 Task: Create a due date automation trigger when advanced on, on the wednesday of the week a card is due add checklist without checklist at 11:00 AM.
Action: Mouse moved to (837, 262)
Screenshot: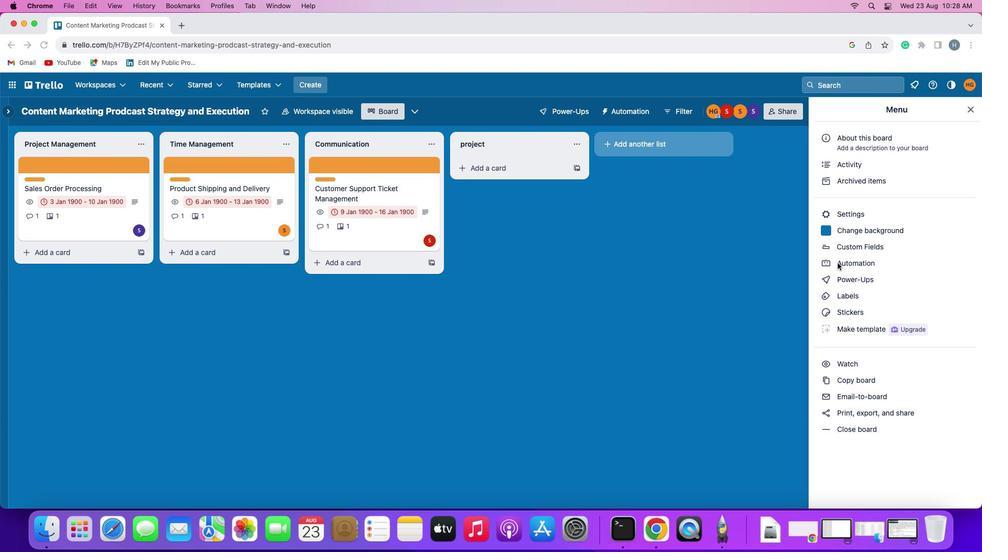 
Action: Mouse pressed left at (837, 262)
Screenshot: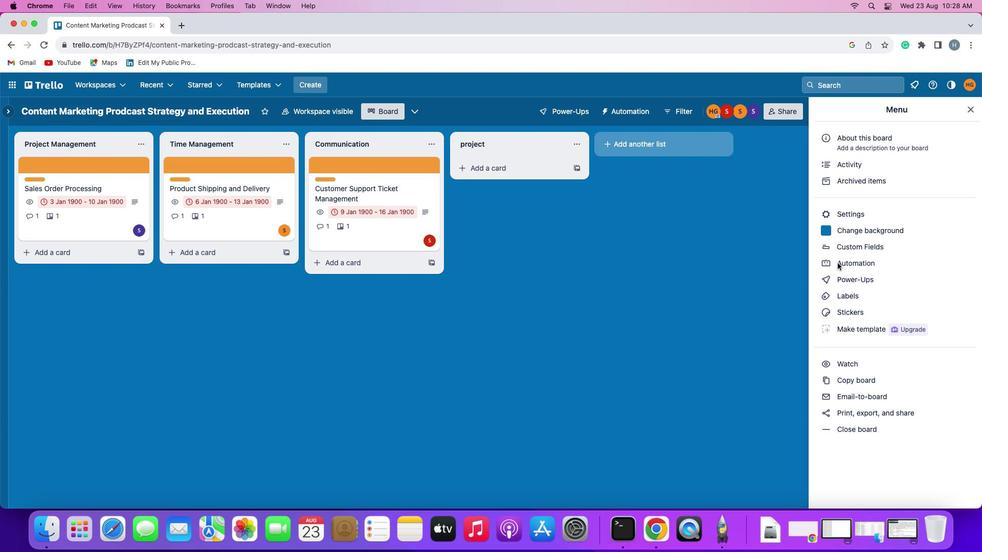 
Action: Mouse moved to (837, 262)
Screenshot: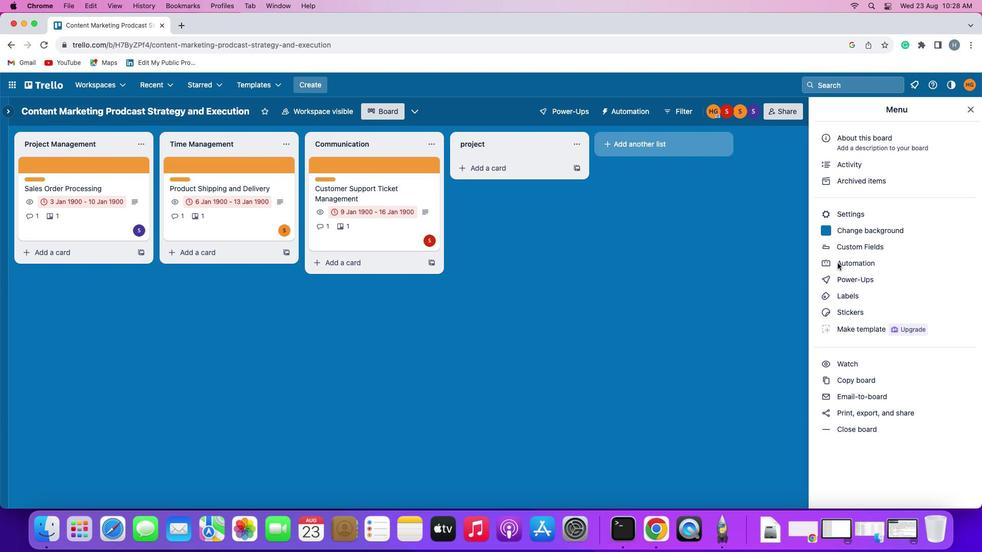 
Action: Mouse pressed left at (837, 262)
Screenshot: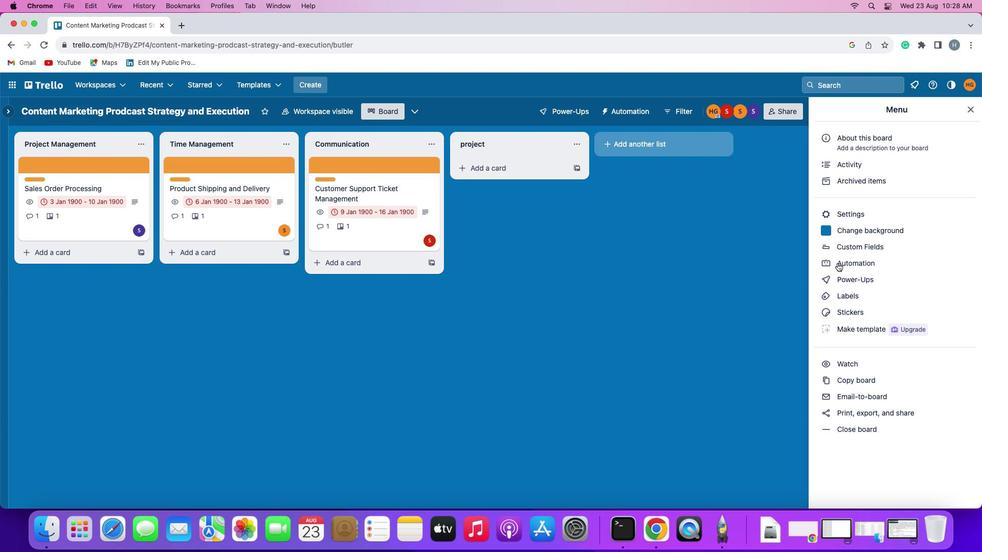 
Action: Mouse moved to (73, 244)
Screenshot: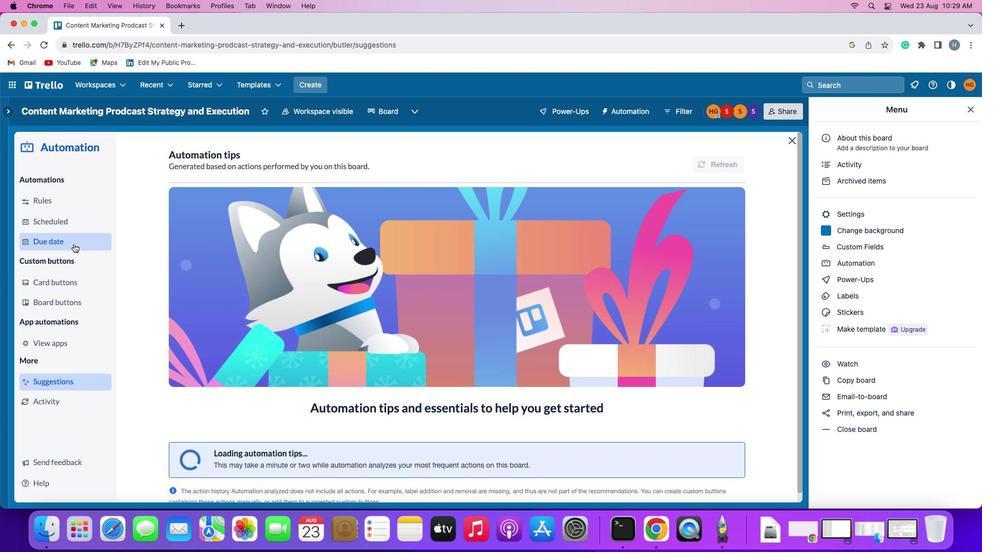 
Action: Mouse pressed left at (73, 244)
Screenshot: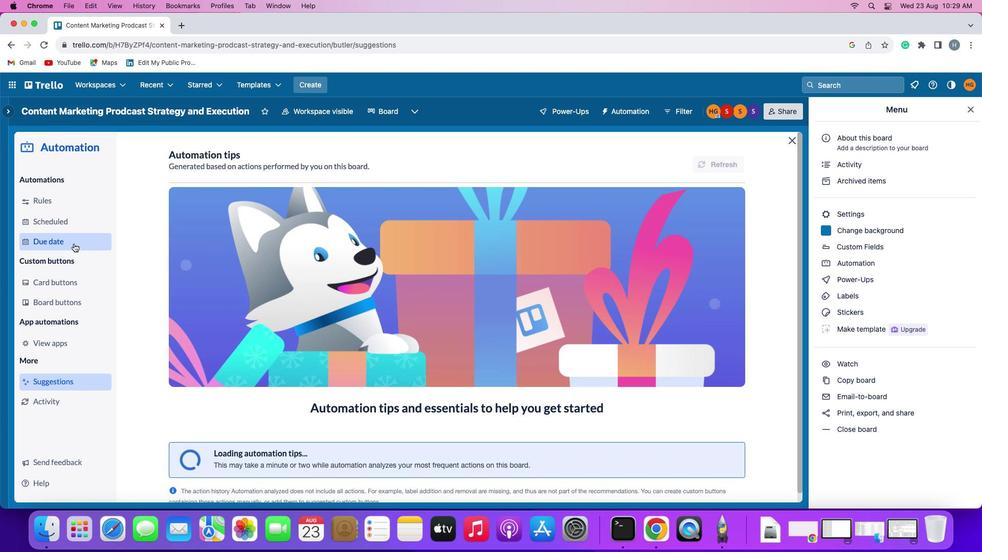 
Action: Mouse moved to (697, 159)
Screenshot: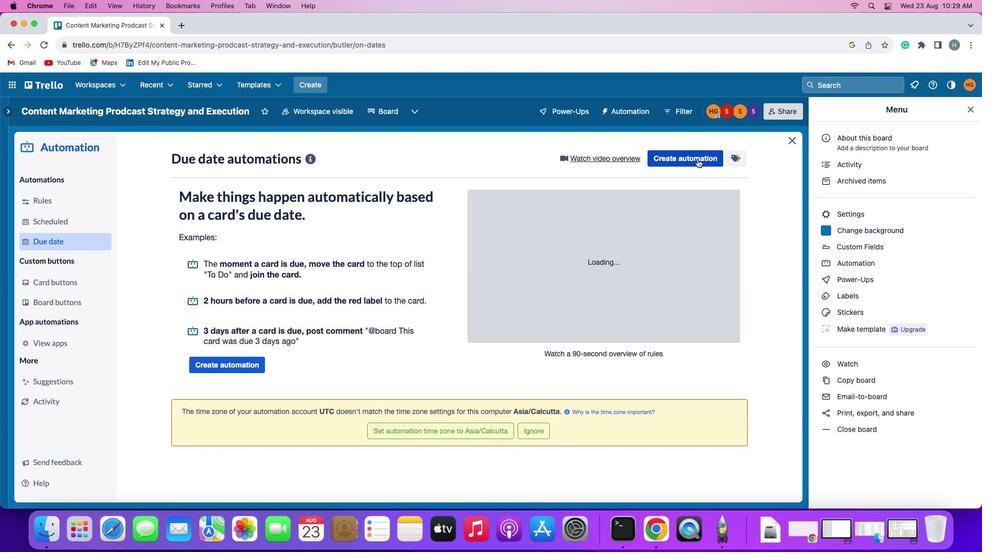 
Action: Mouse pressed left at (697, 159)
Screenshot: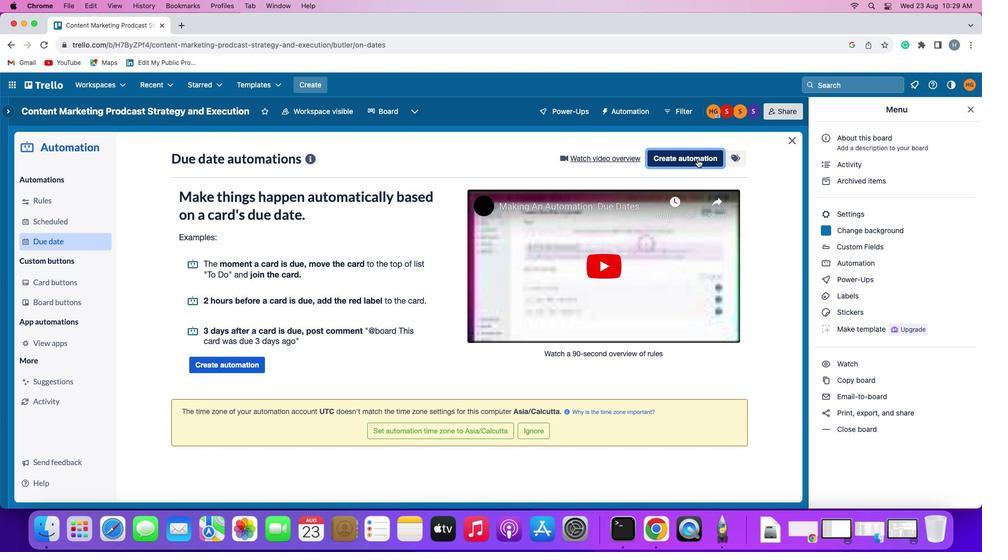 
Action: Mouse moved to (199, 254)
Screenshot: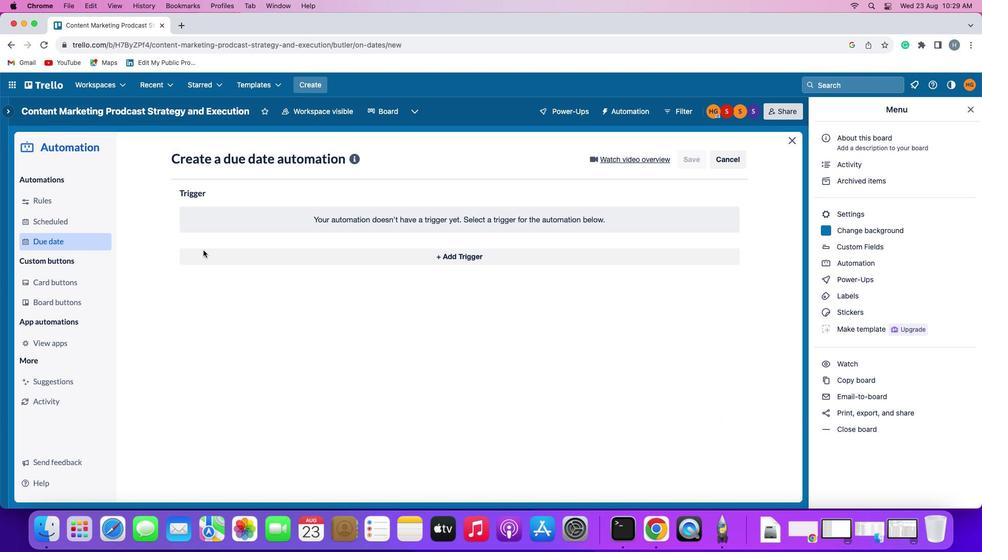 
Action: Mouse pressed left at (199, 254)
Screenshot: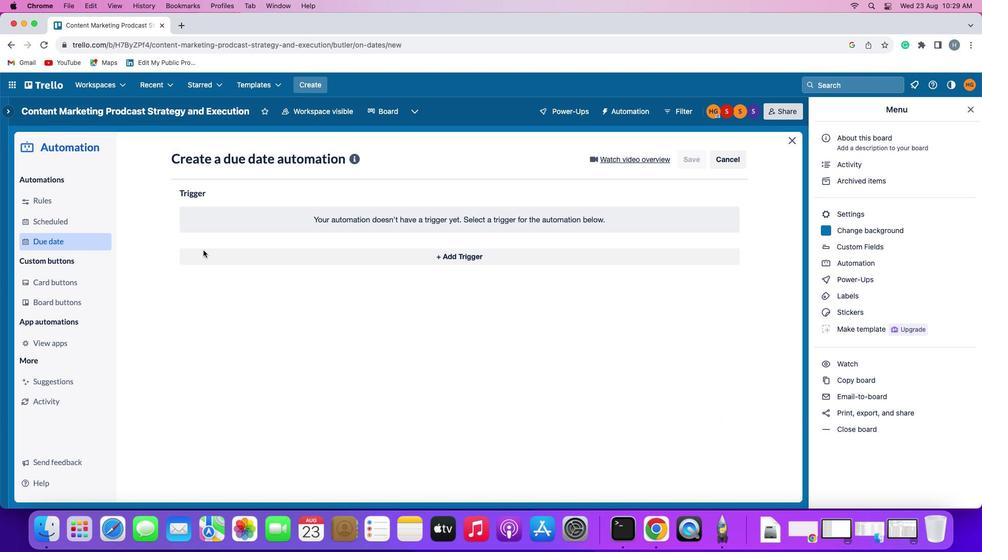 
Action: Mouse moved to (211, 441)
Screenshot: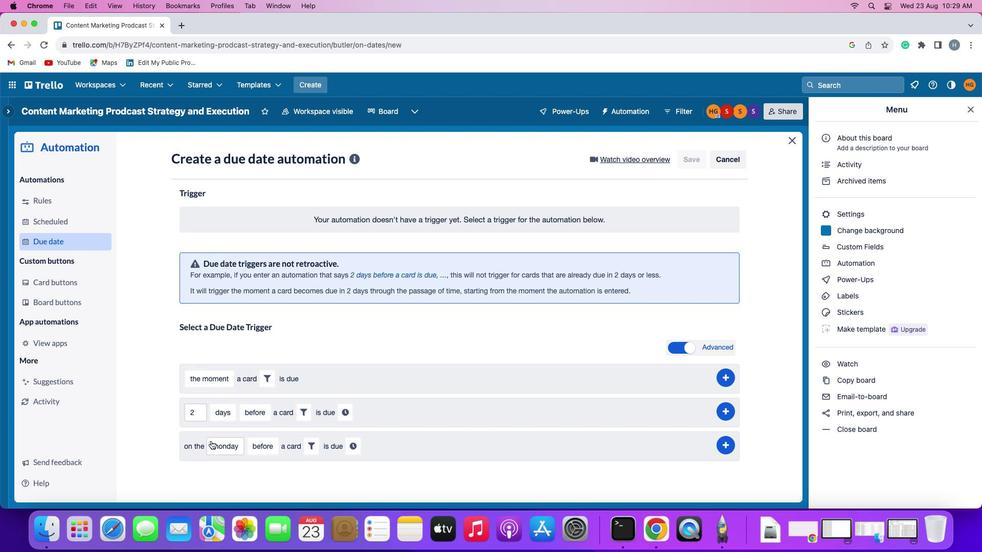 
Action: Mouse pressed left at (211, 441)
Screenshot: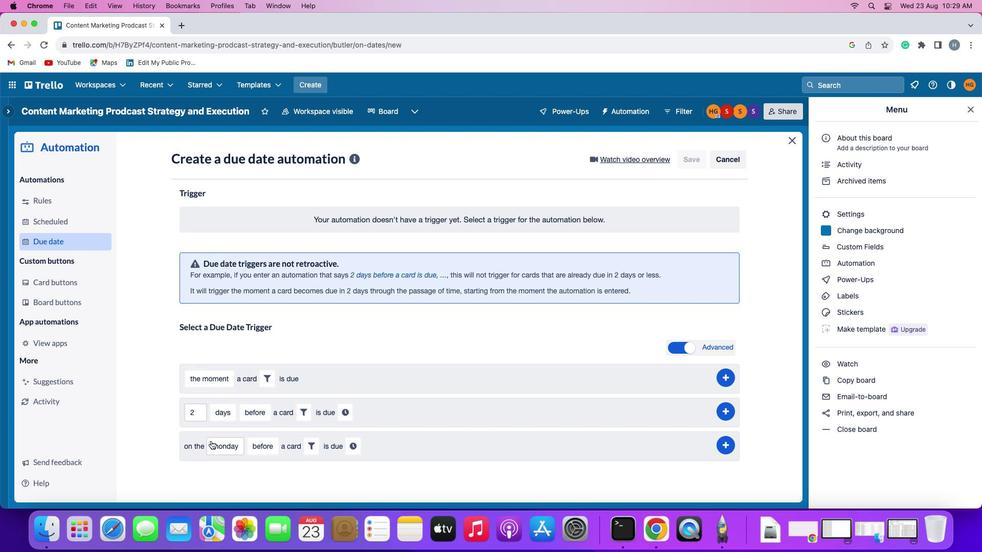 
Action: Mouse moved to (245, 344)
Screenshot: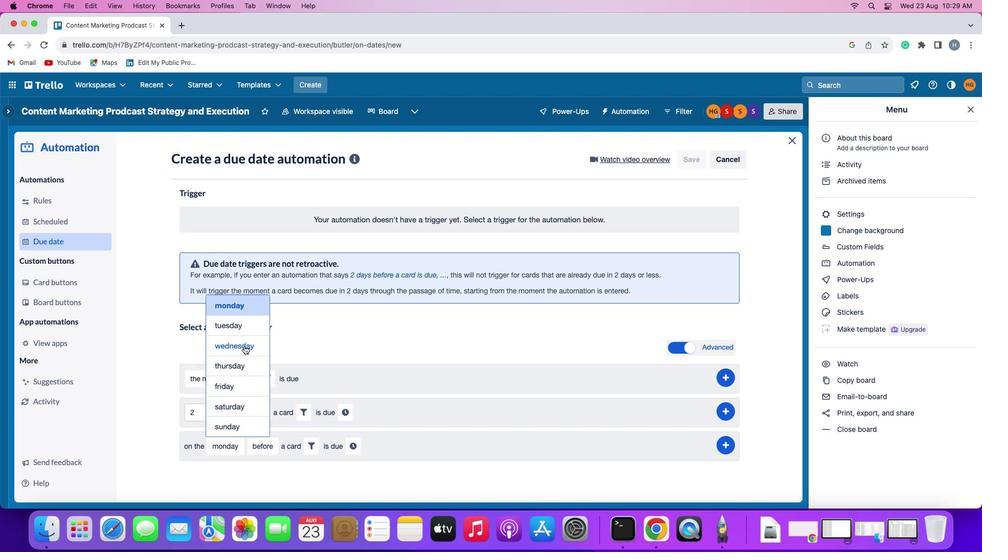 
Action: Mouse pressed left at (245, 344)
Screenshot: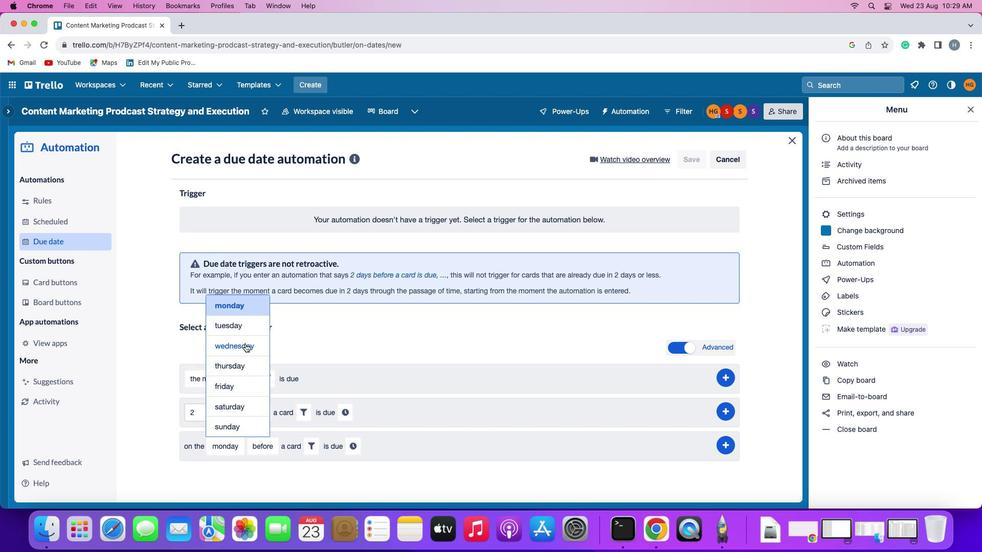 
Action: Mouse moved to (277, 443)
Screenshot: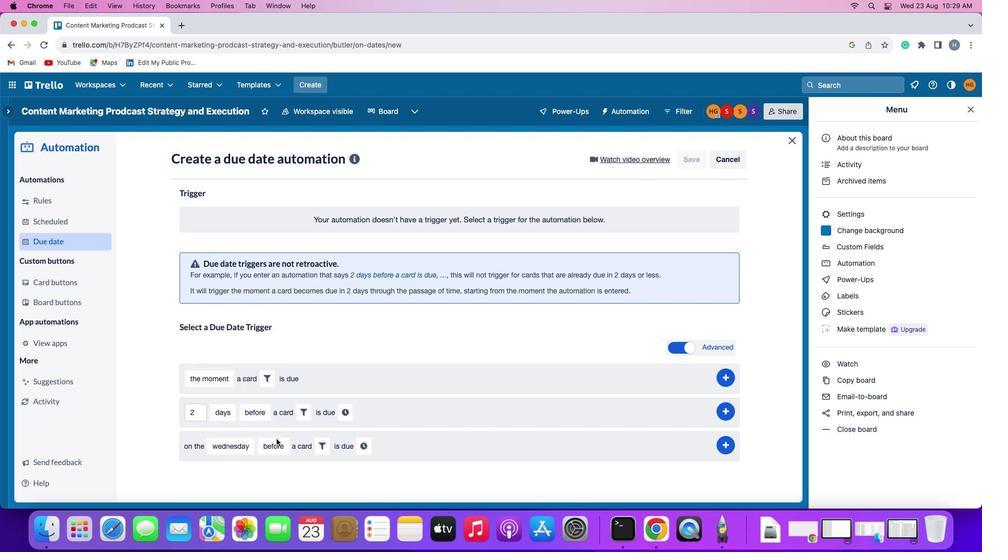 
Action: Mouse pressed left at (277, 443)
Screenshot: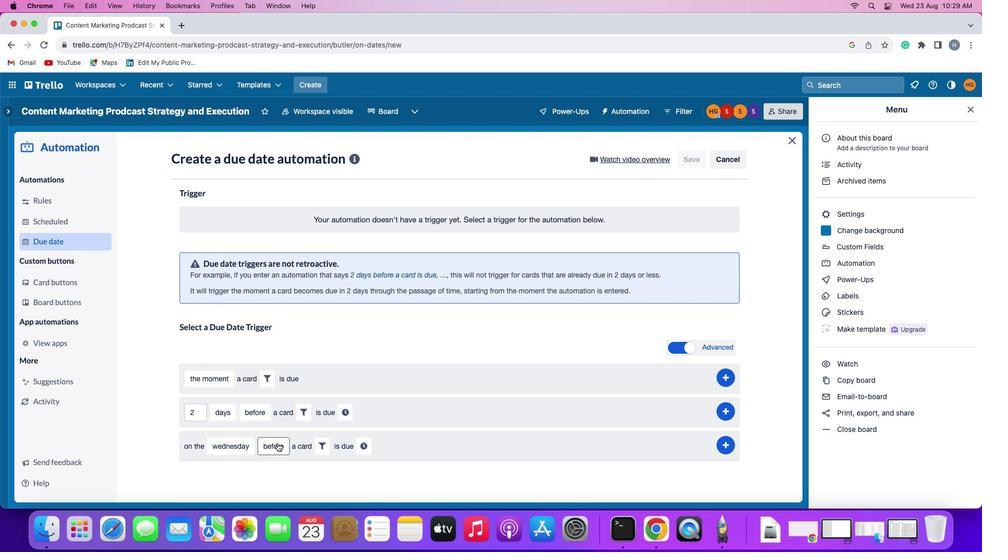
Action: Mouse moved to (293, 400)
Screenshot: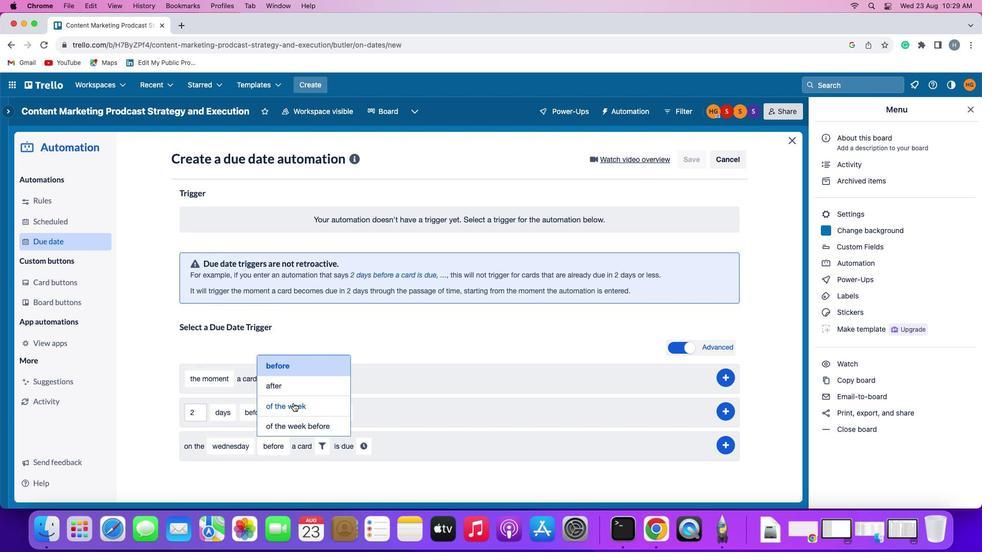 
Action: Mouse pressed left at (293, 400)
Screenshot: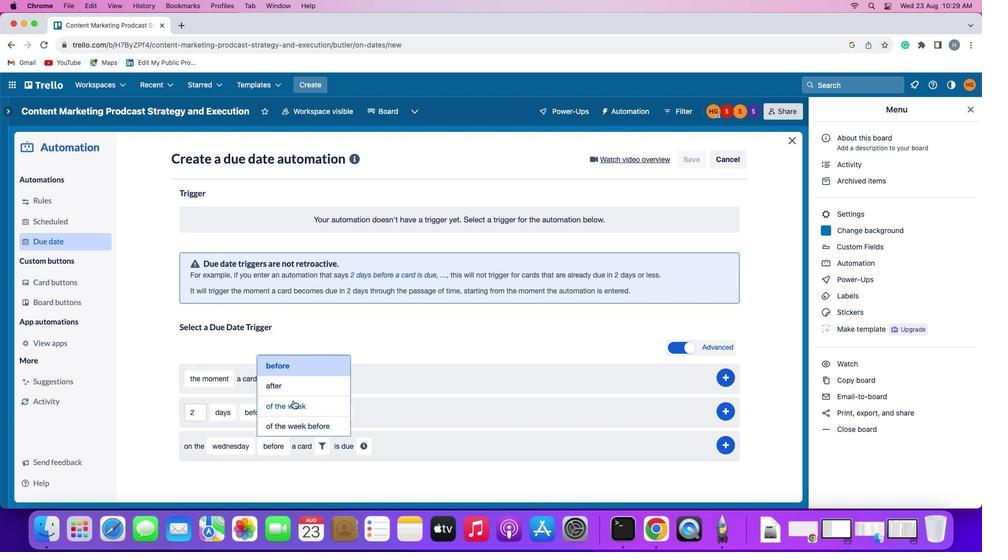 
Action: Mouse moved to (335, 439)
Screenshot: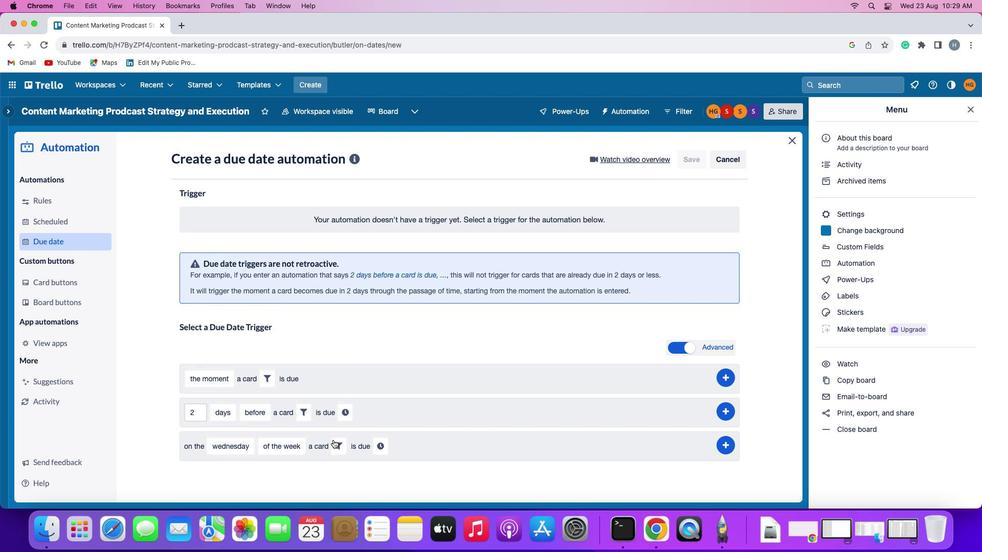 
Action: Mouse pressed left at (335, 439)
Screenshot: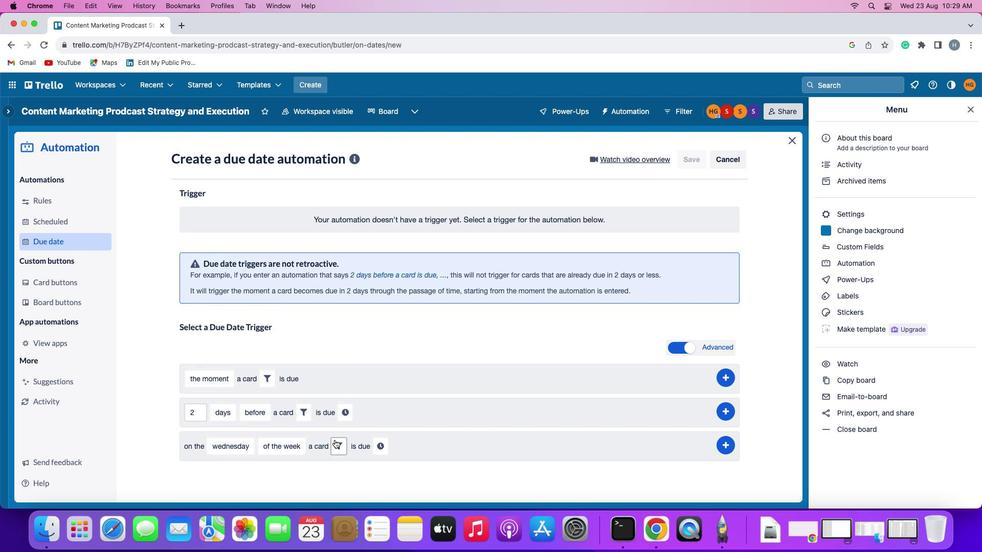 
Action: Mouse moved to (423, 472)
Screenshot: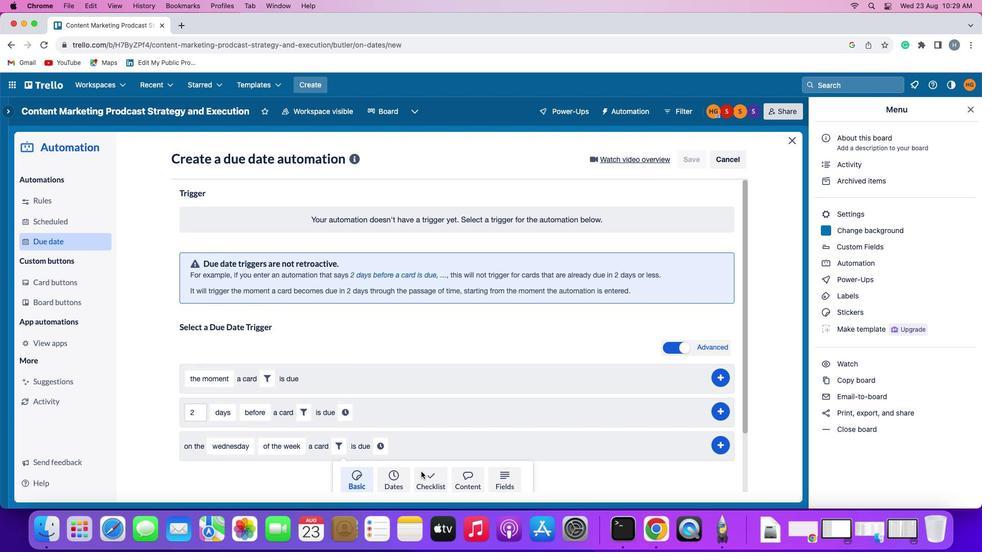 
Action: Mouse pressed left at (423, 472)
Screenshot: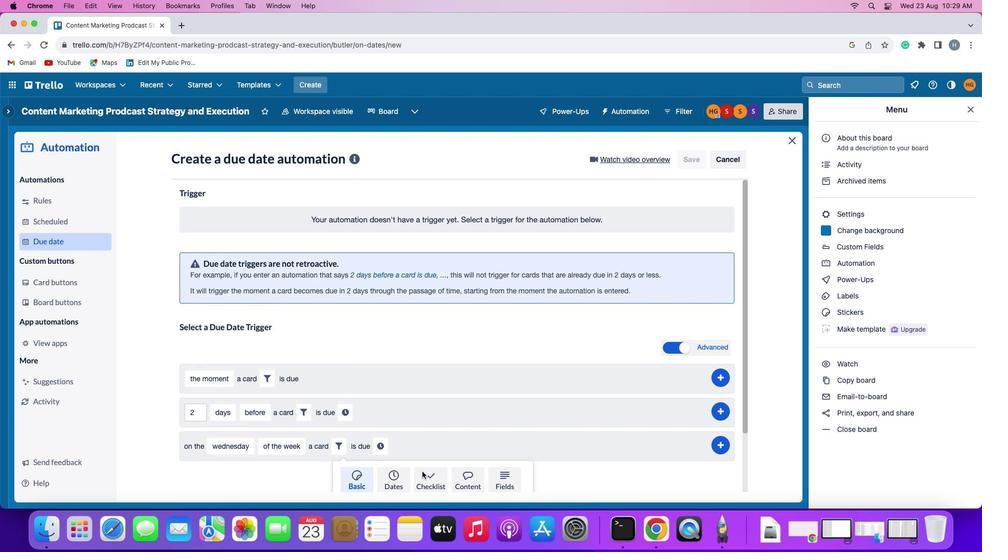
Action: Mouse moved to (399, 475)
Screenshot: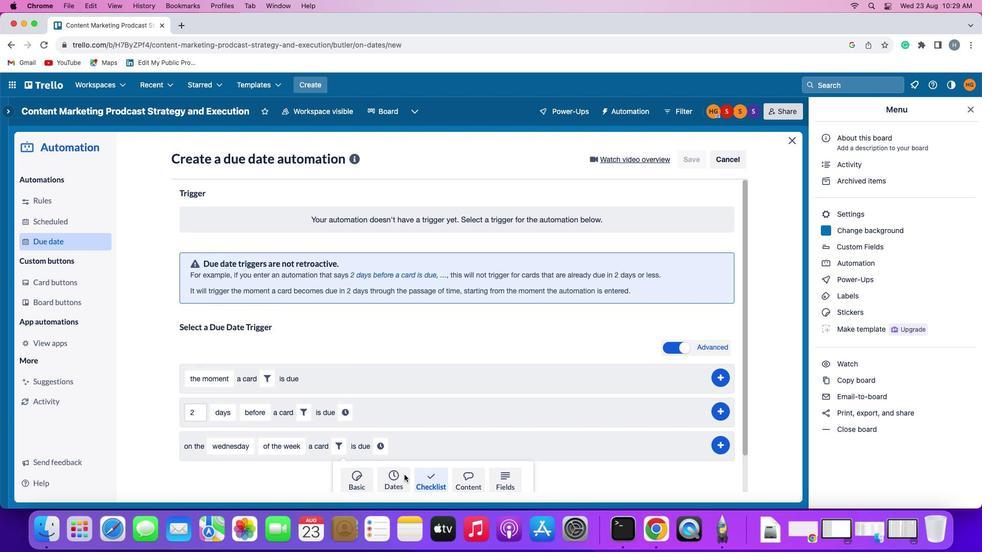
Action: Mouse scrolled (399, 475) with delta (0, 0)
Screenshot: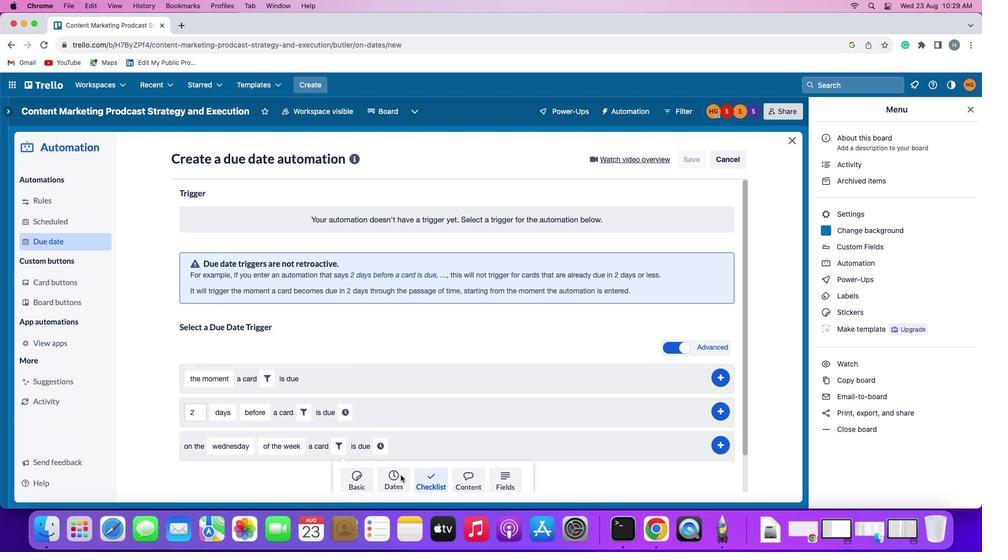 
Action: Mouse scrolled (399, 475) with delta (0, 0)
Screenshot: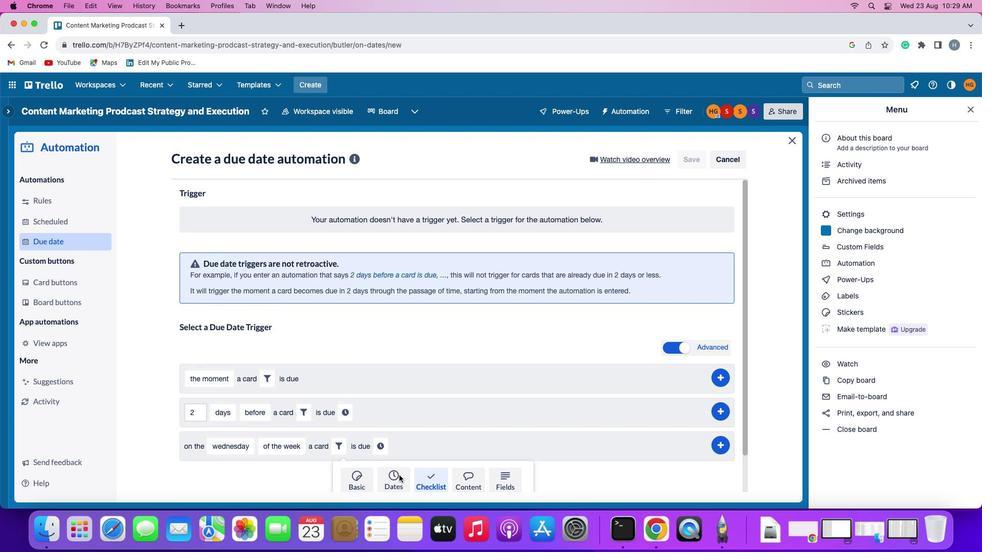 
Action: Mouse scrolled (399, 475) with delta (0, -1)
Screenshot: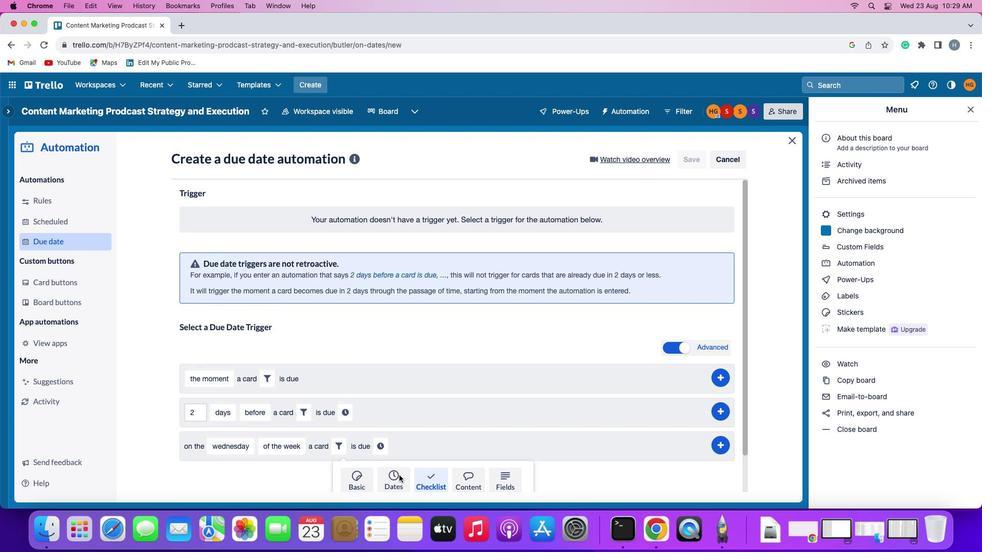 
Action: Mouse scrolled (399, 475) with delta (0, -2)
Screenshot: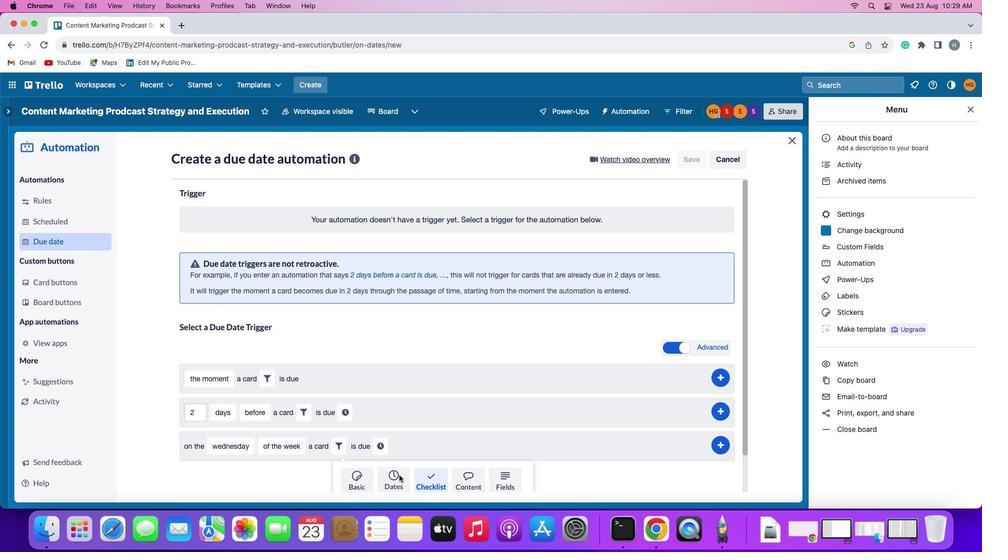 
Action: Mouse scrolled (399, 475) with delta (0, -3)
Screenshot: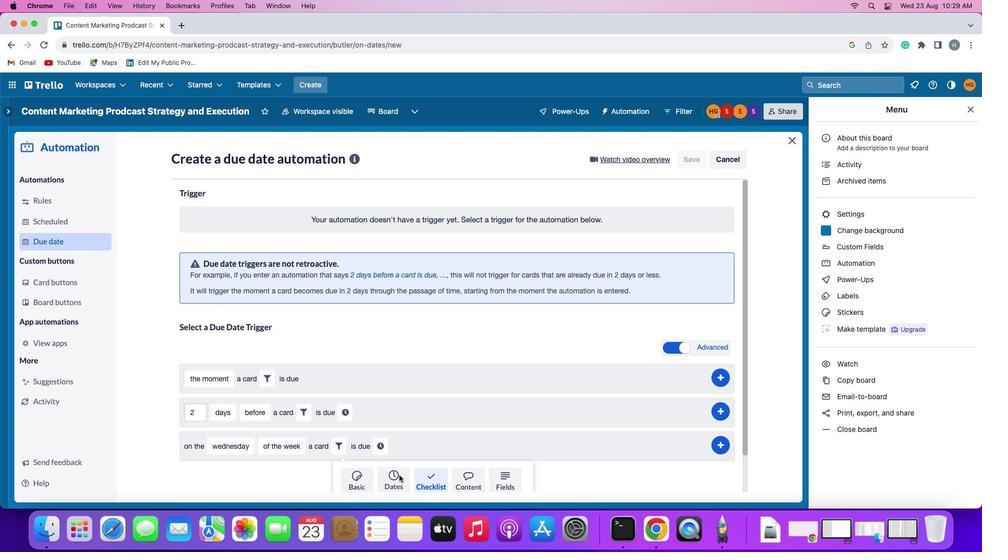 
Action: Mouse scrolled (399, 475) with delta (0, -3)
Screenshot: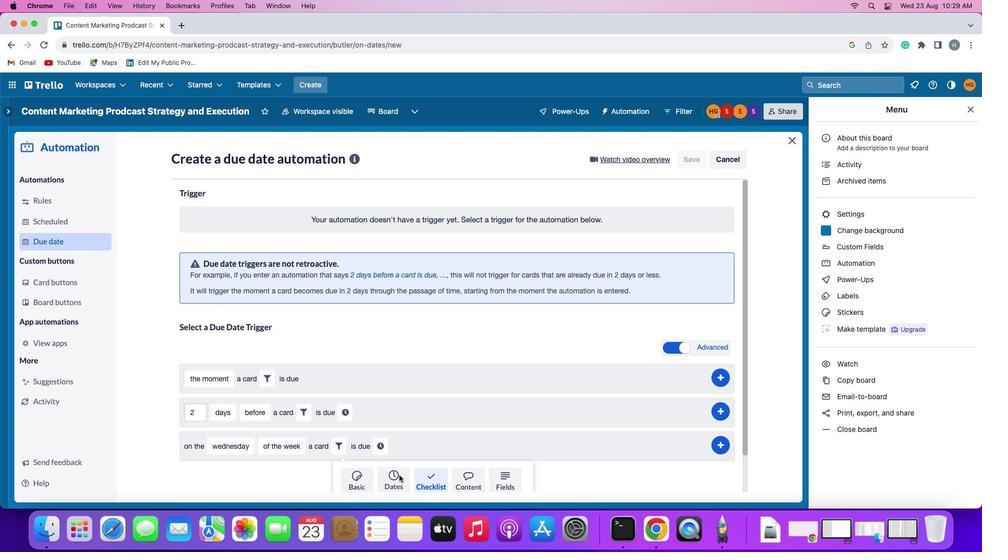 
Action: Mouse moved to (402, 471)
Screenshot: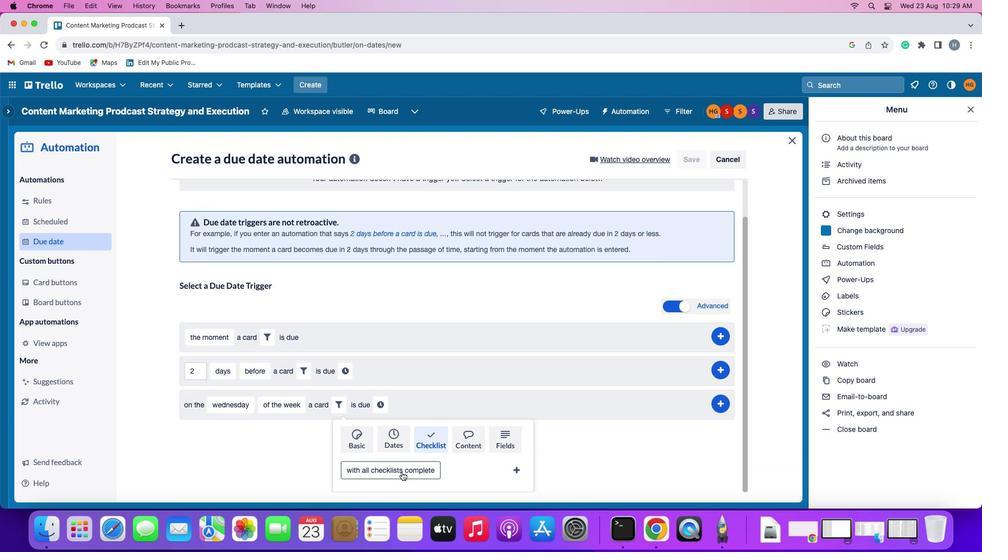
Action: Mouse pressed left at (402, 471)
Screenshot: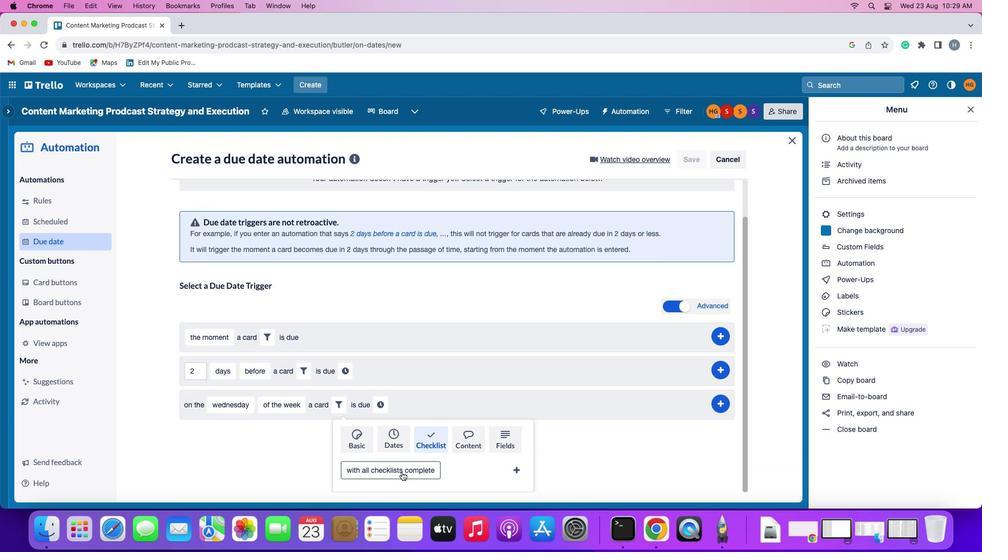 
Action: Mouse moved to (398, 455)
Screenshot: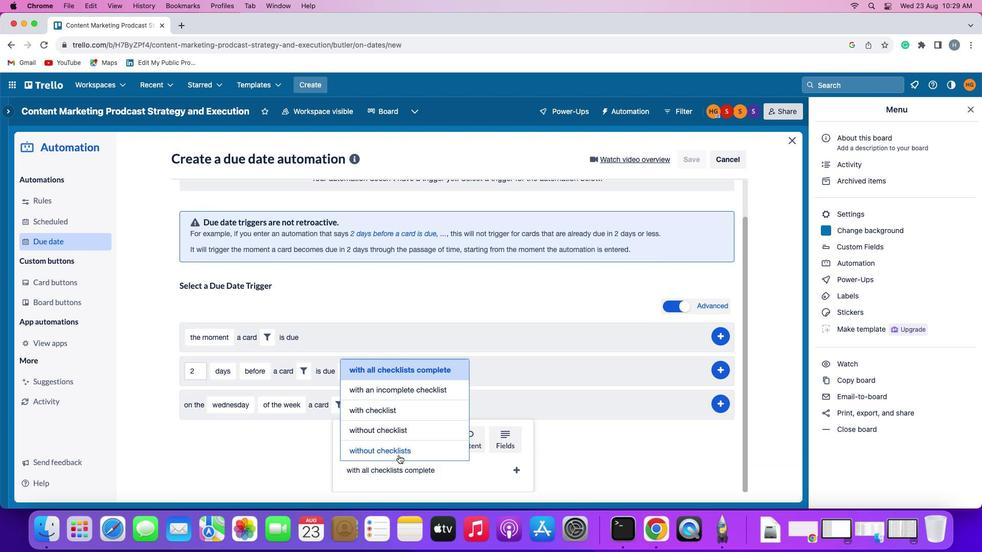 
Action: Mouse pressed left at (398, 455)
Screenshot: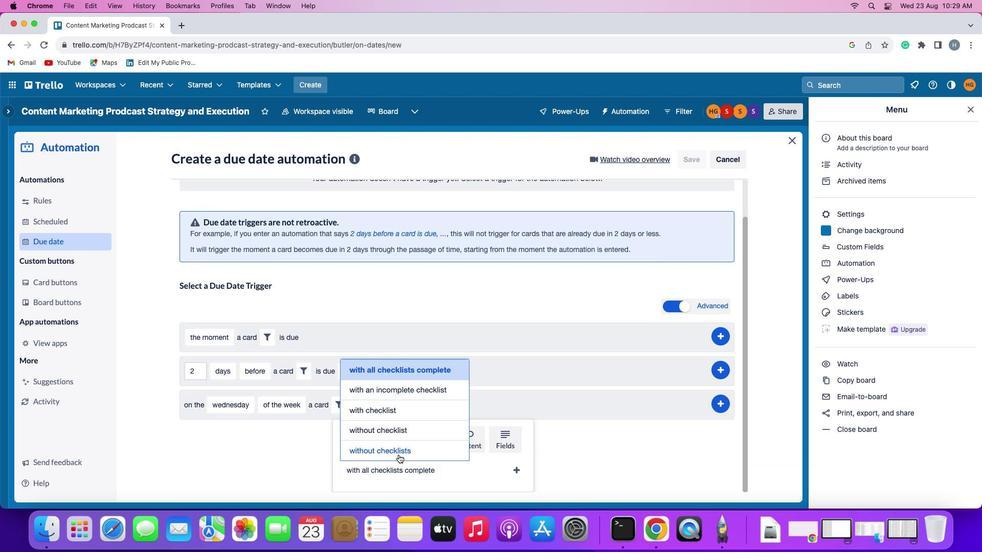 
Action: Mouse moved to (519, 469)
Screenshot: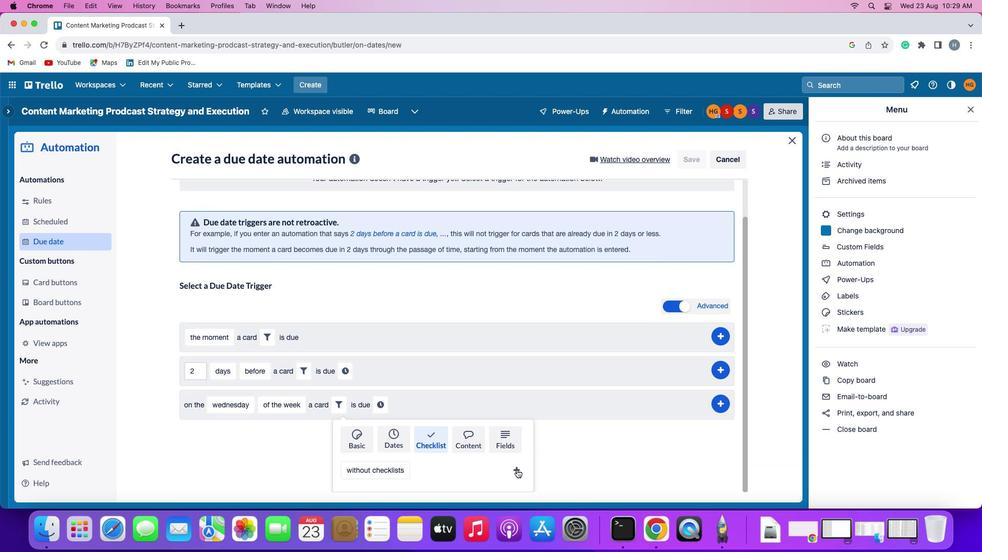 
Action: Mouse pressed left at (519, 469)
Screenshot: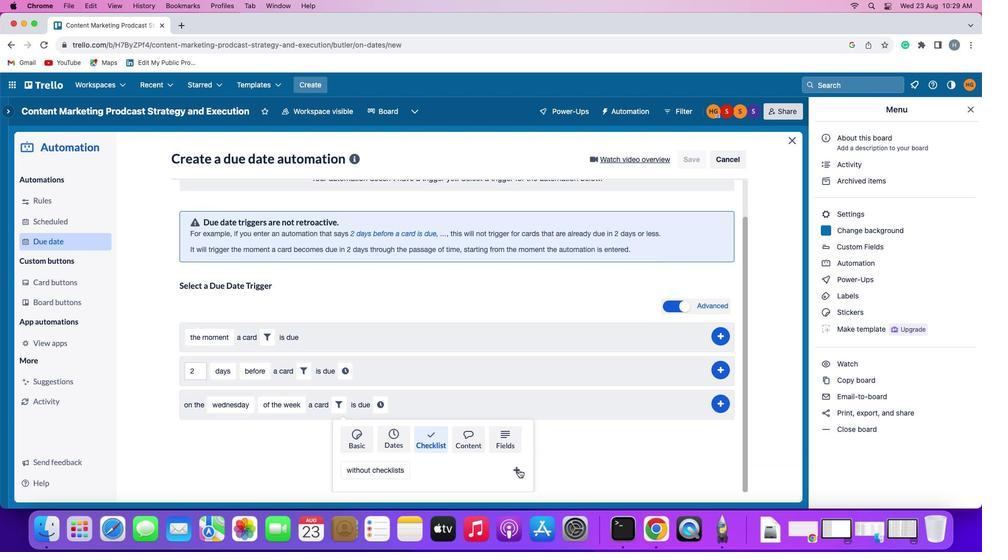 
Action: Mouse moved to (464, 456)
Screenshot: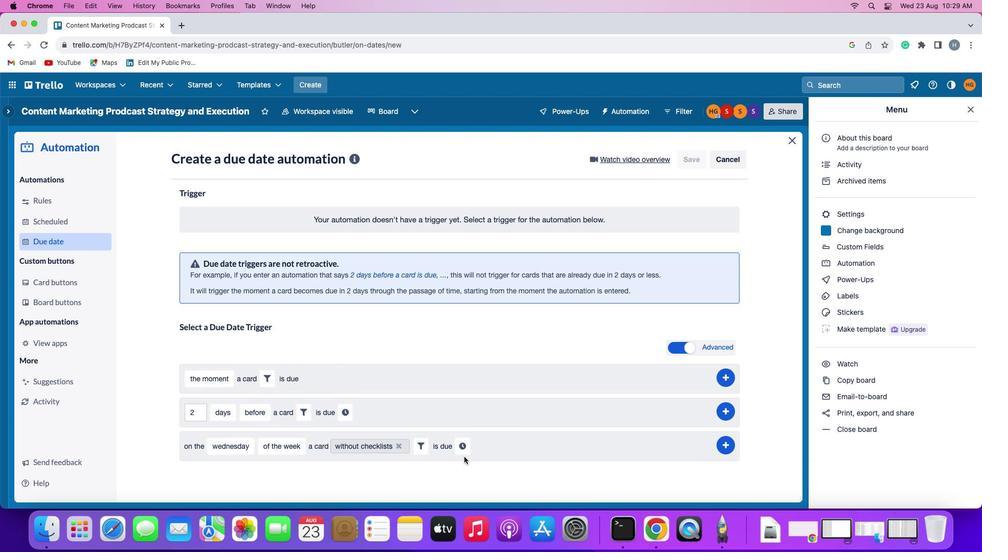 
Action: Mouse pressed left at (464, 456)
Screenshot: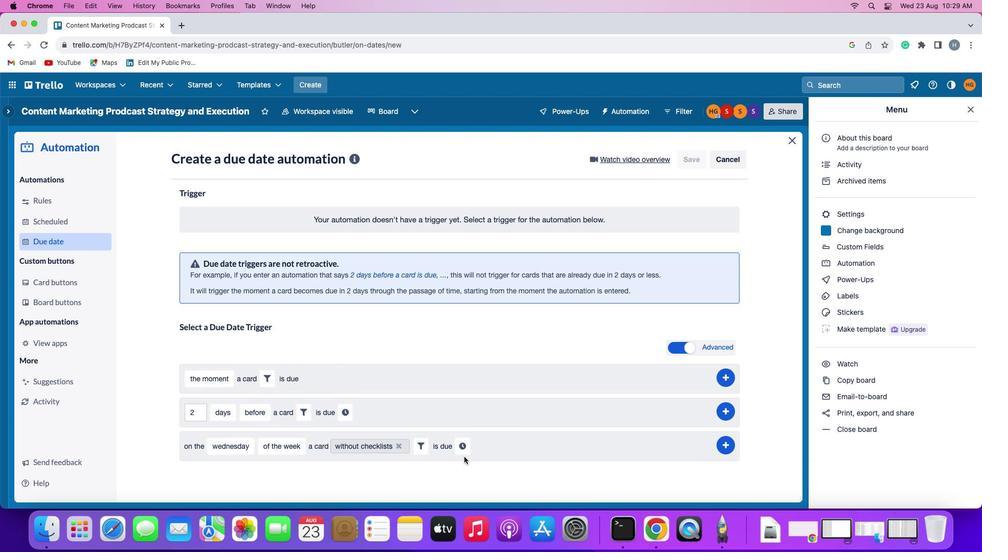 
Action: Mouse moved to (461, 443)
Screenshot: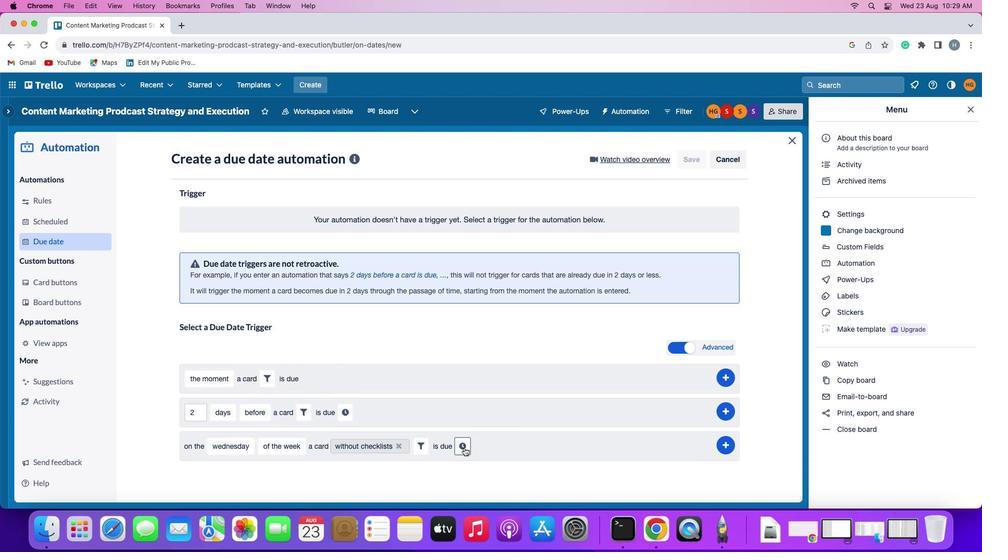
Action: Mouse pressed left at (461, 443)
Screenshot: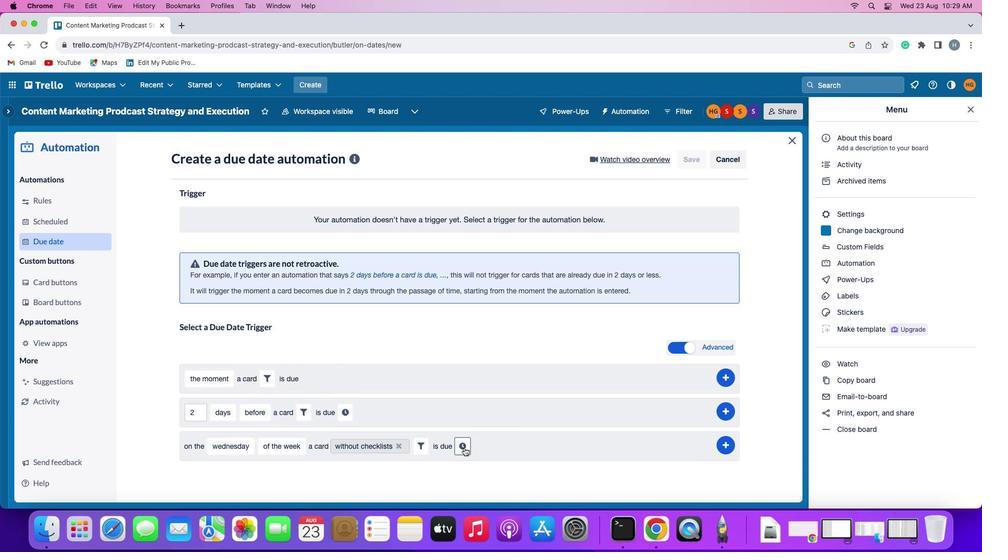
Action: Mouse moved to (486, 449)
Screenshot: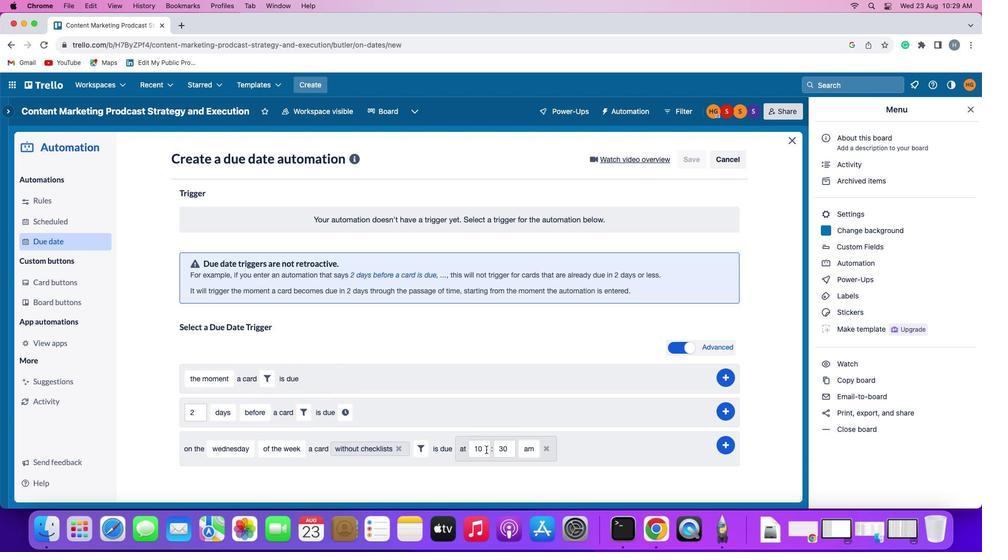 
Action: Mouse pressed left at (486, 449)
Screenshot: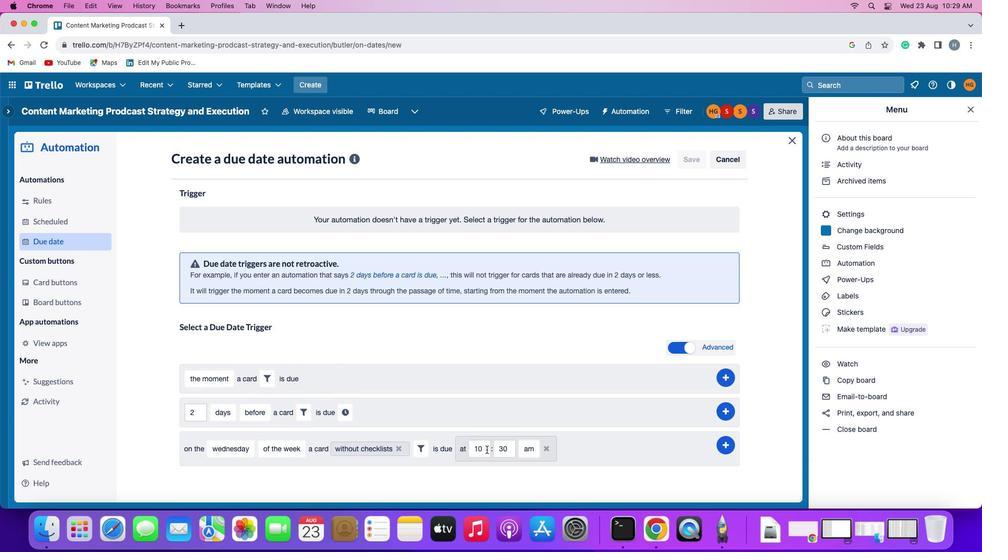 
Action: Mouse moved to (487, 449)
Screenshot: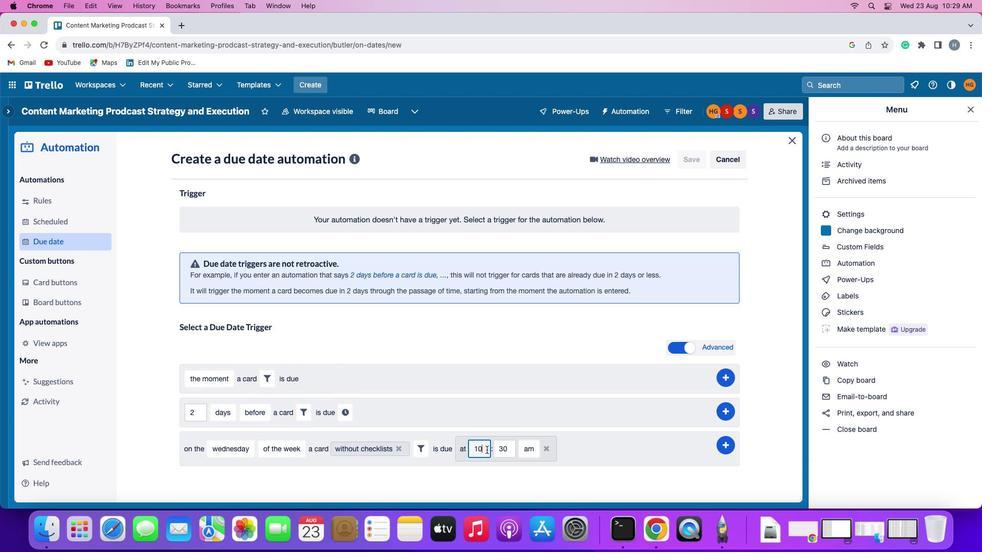 
Action: Key pressed Key.backspace
Screenshot: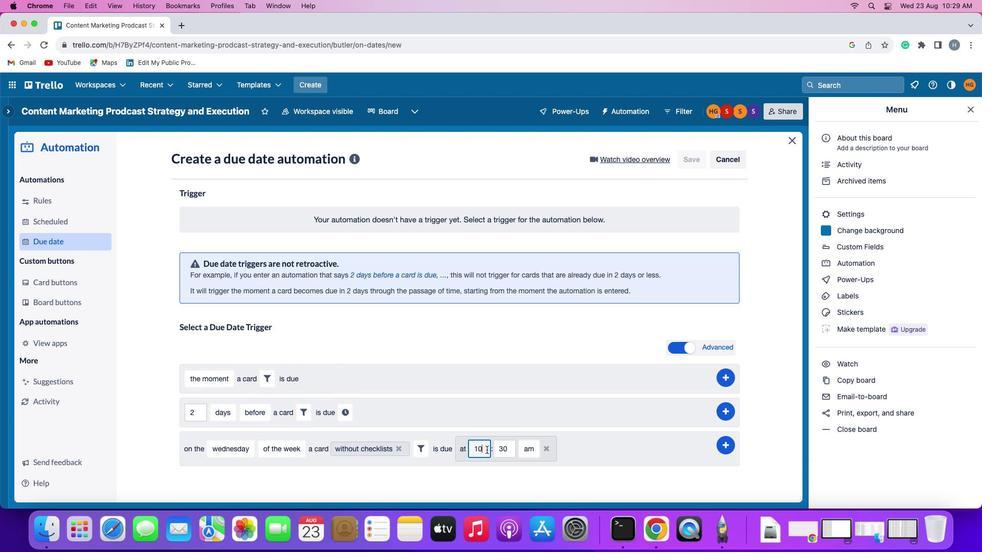 
Action: Mouse moved to (487, 449)
Screenshot: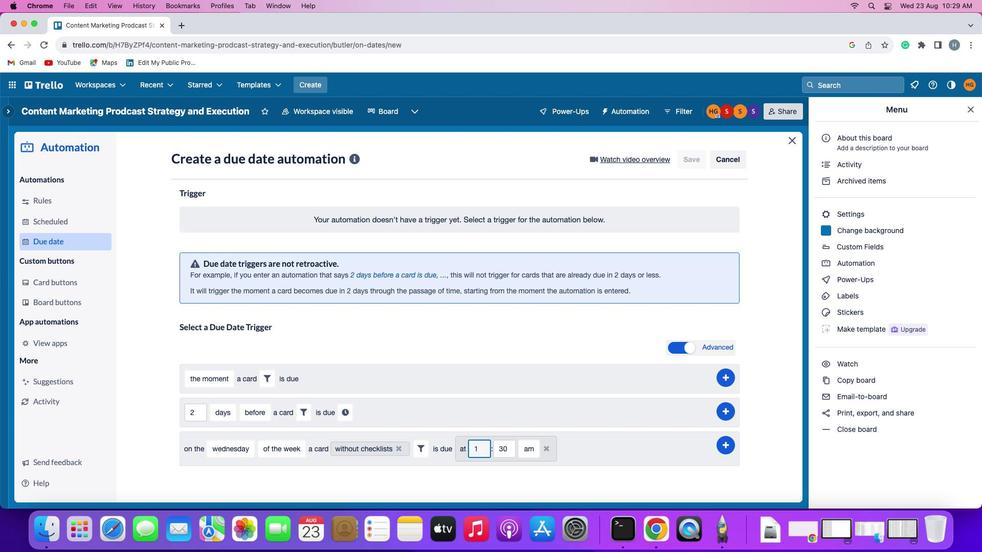 
Action: Key pressed '1'
Screenshot: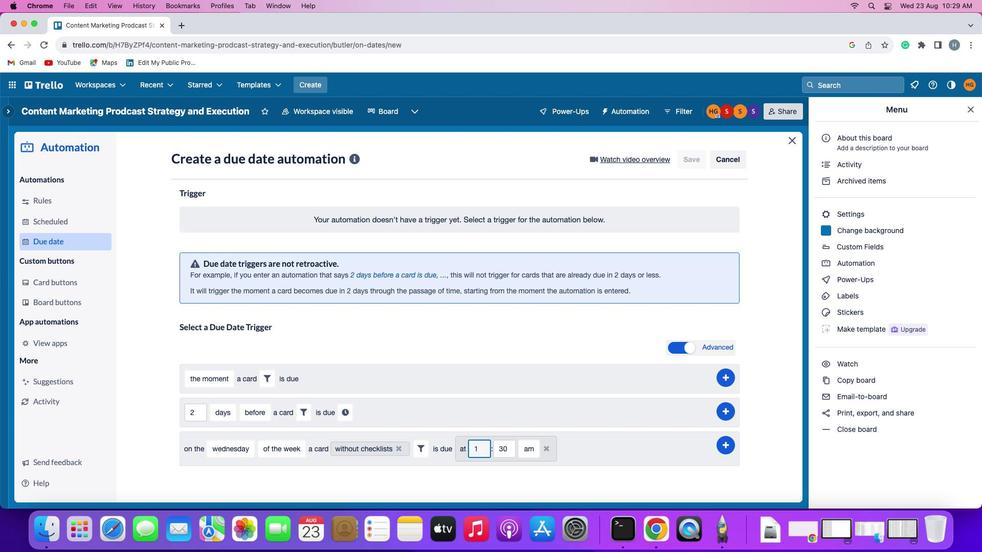 
Action: Mouse moved to (503, 447)
Screenshot: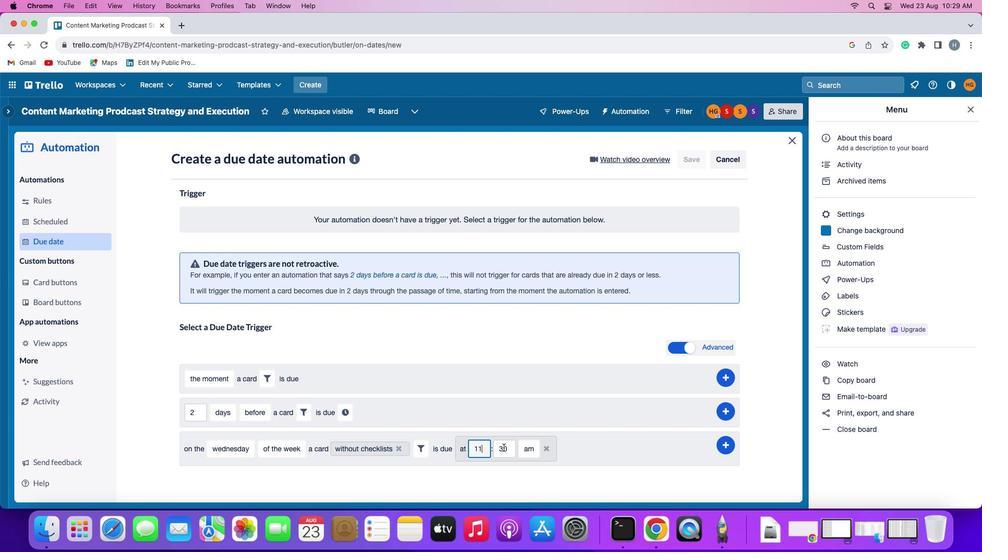 
Action: Mouse pressed left at (503, 447)
Screenshot: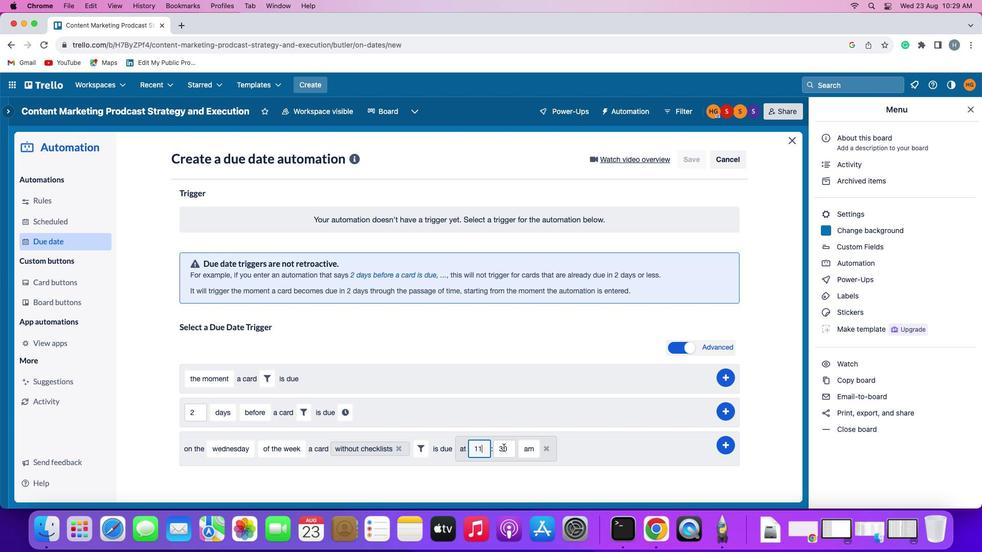 
Action: Key pressed Key.backspaceKey.backspace'0'
Screenshot: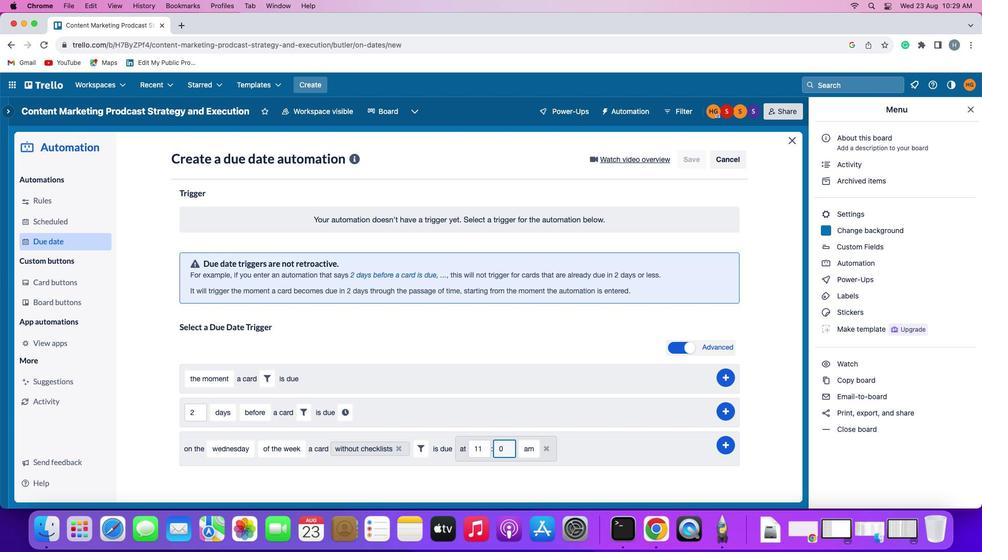 
Action: Mouse moved to (722, 440)
Screenshot: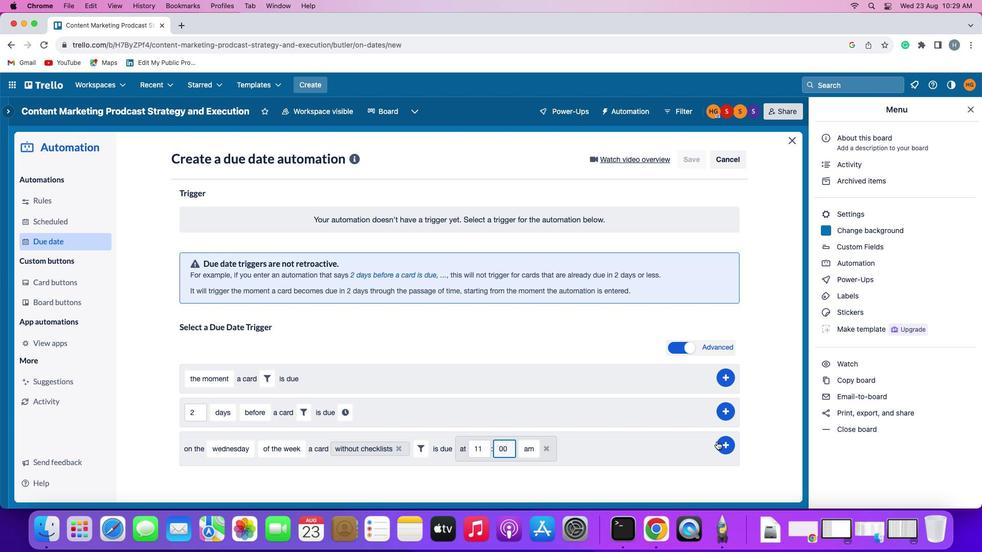 
Action: Mouse pressed left at (722, 440)
Screenshot: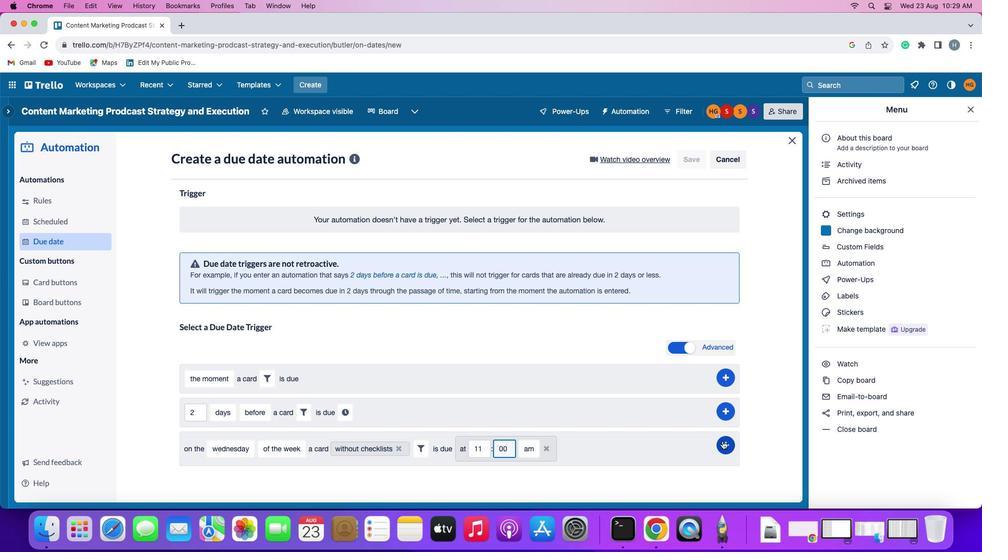 
Action: Mouse moved to (779, 349)
Screenshot: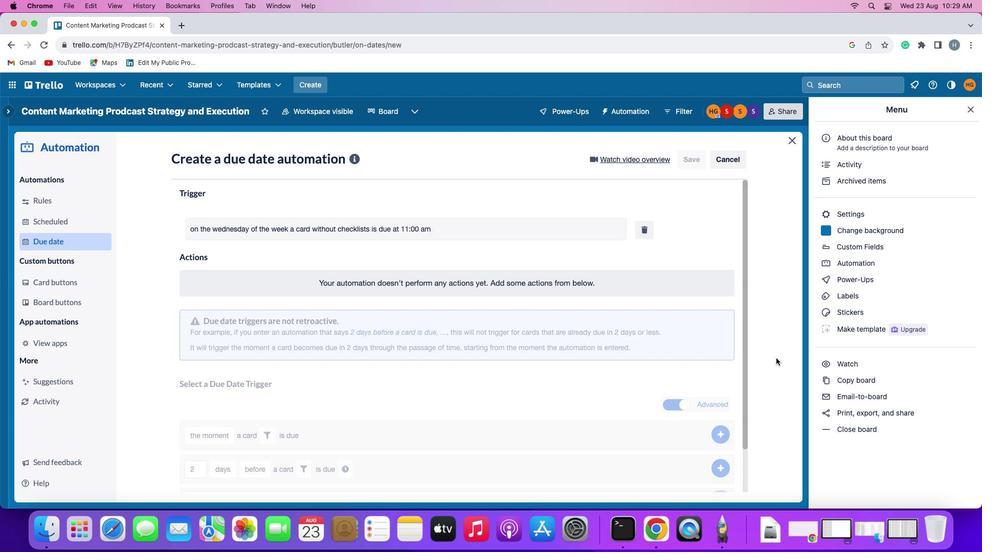 
